 Task: Create a task  Create a new online platform for online gaming tournaments , assign it to team member softage.4@softage.net in the project AztecTech and update the status of the task to  At Risk , set the priority of the task to Medium
Action: Mouse moved to (763, 271)
Screenshot: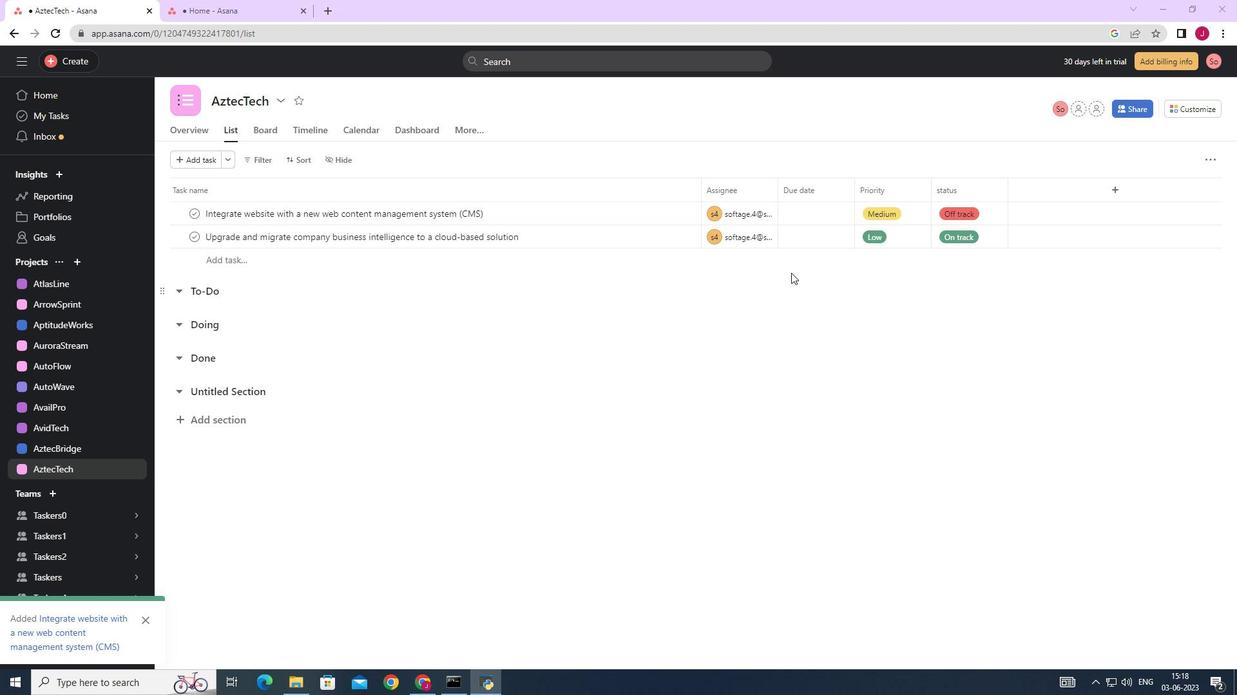
Action: Mouse scrolled (763, 270) with delta (0, 0)
Screenshot: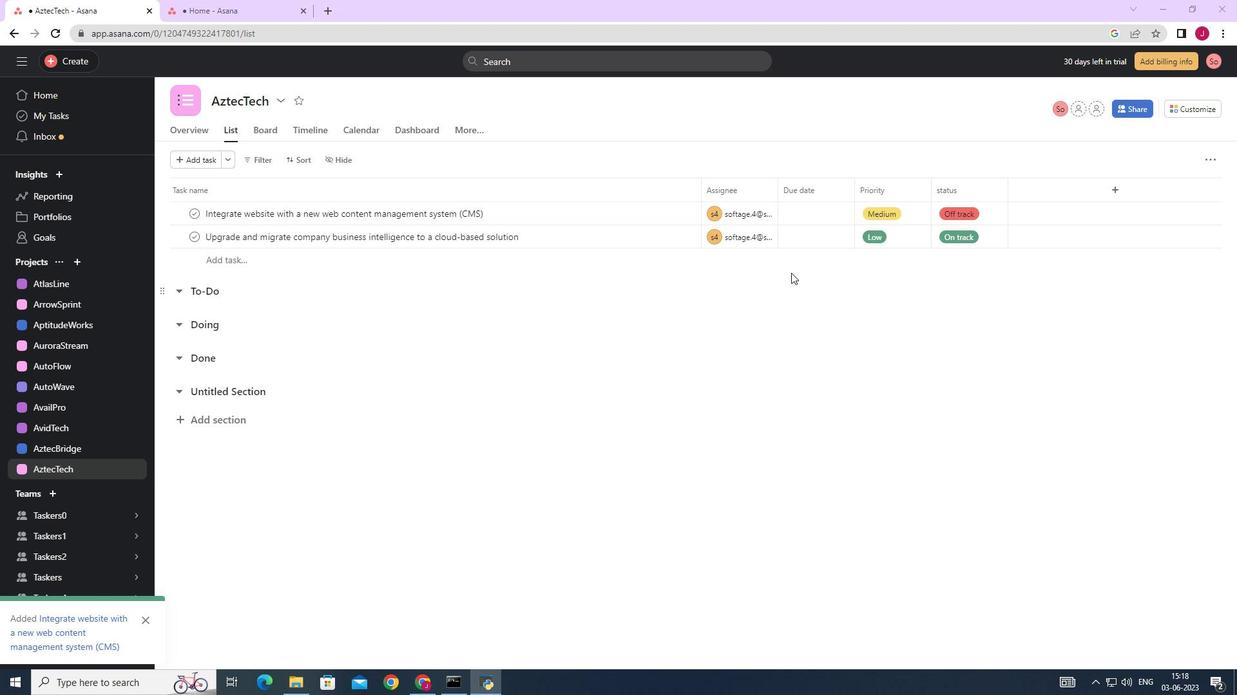 
Action: Mouse moved to (762, 273)
Screenshot: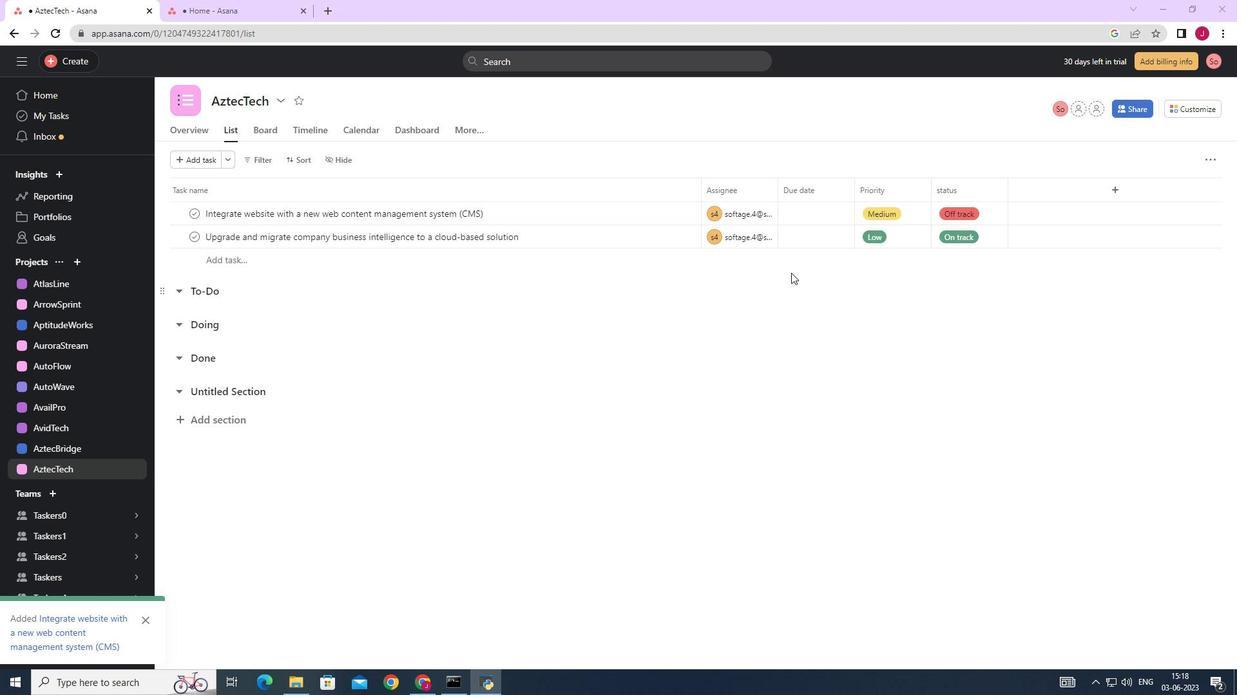 
Action: Mouse scrolled (762, 272) with delta (0, 0)
Screenshot: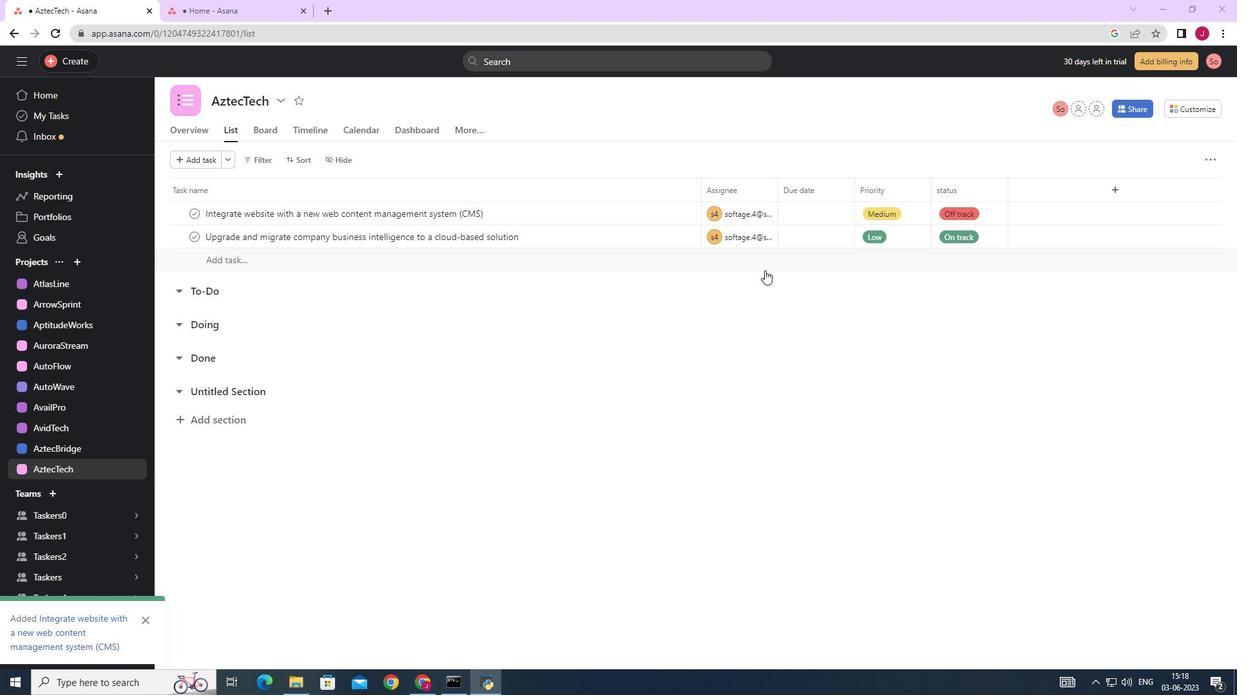 
Action: Mouse moved to (762, 274)
Screenshot: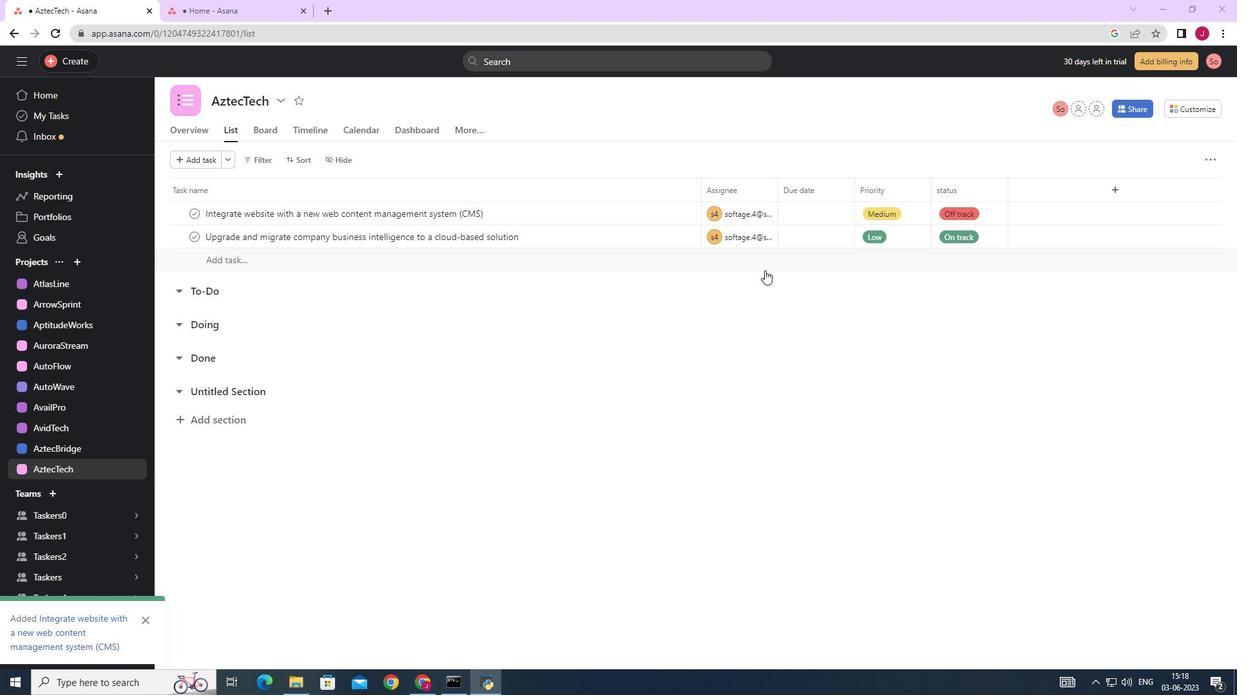 
Action: Mouse scrolled (762, 273) with delta (0, 0)
Screenshot: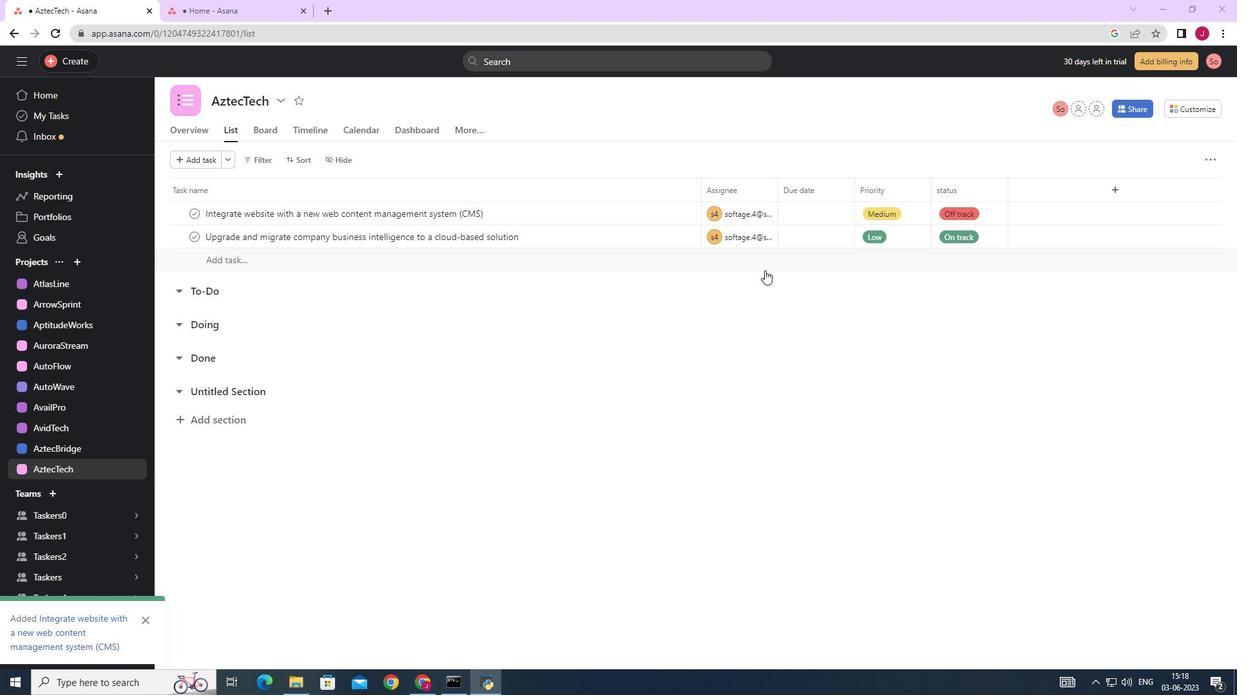 
Action: Mouse moved to (295, 382)
Screenshot: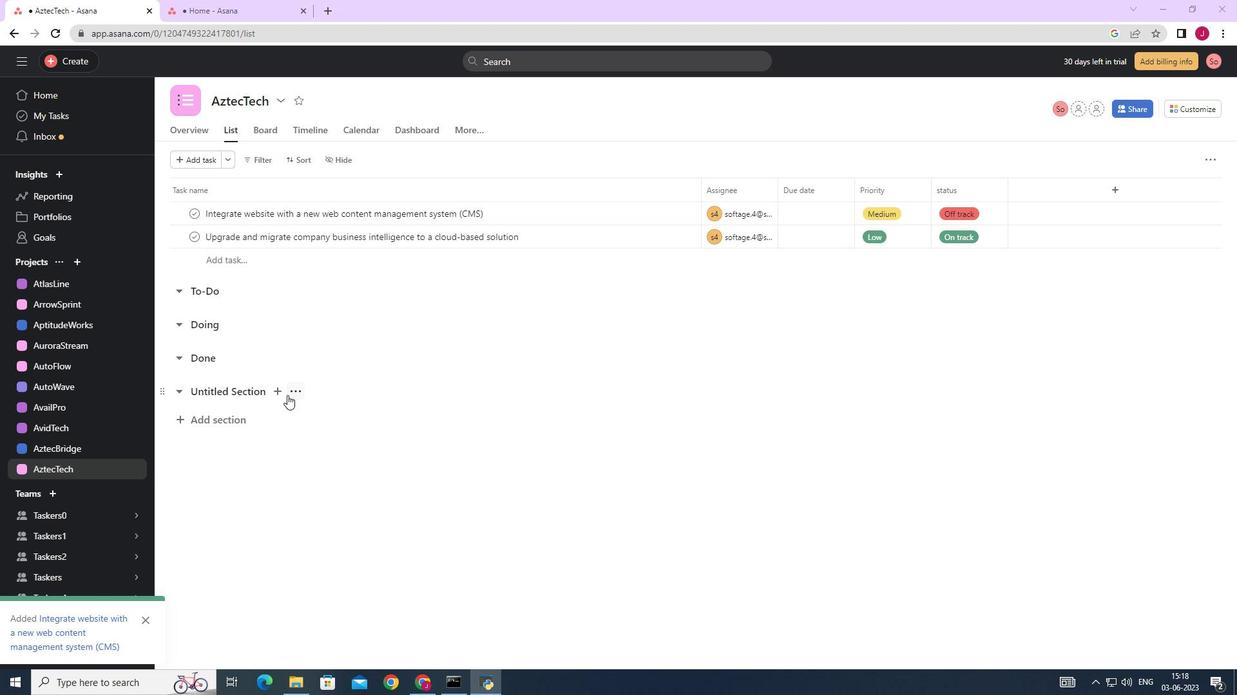 
Action: Mouse pressed left at (295, 382)
Screenshot: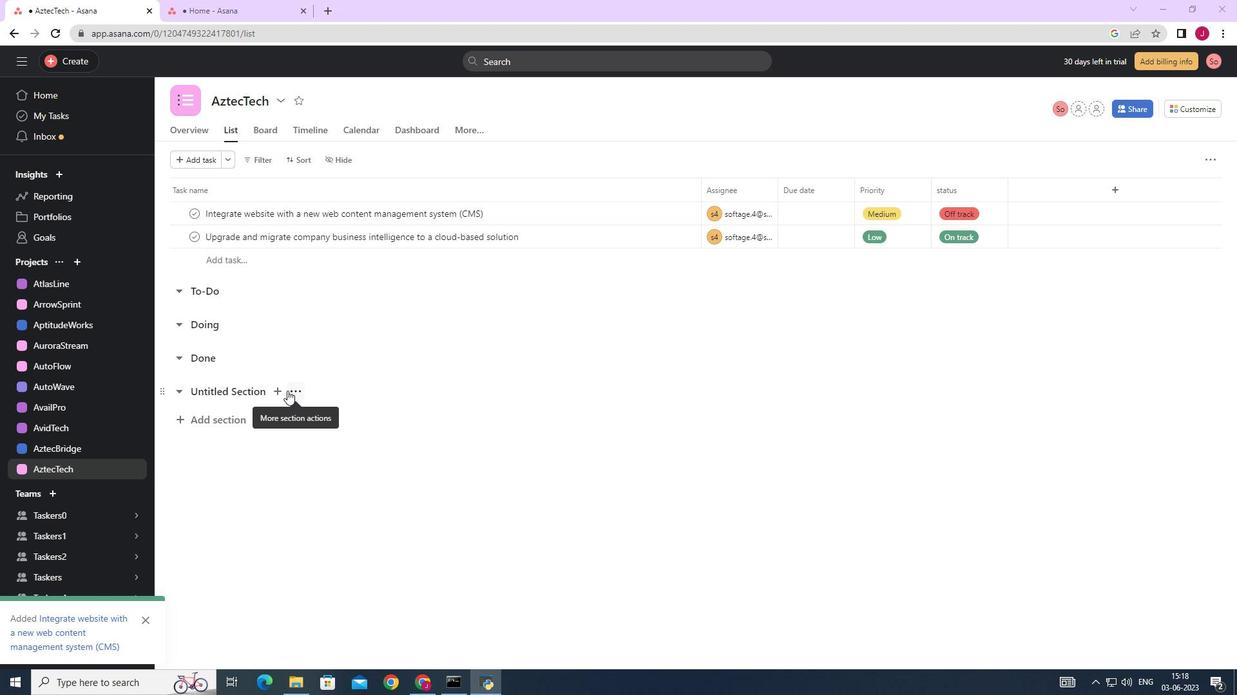 
Action: Mouse moved to (77, 57)
Screenshot: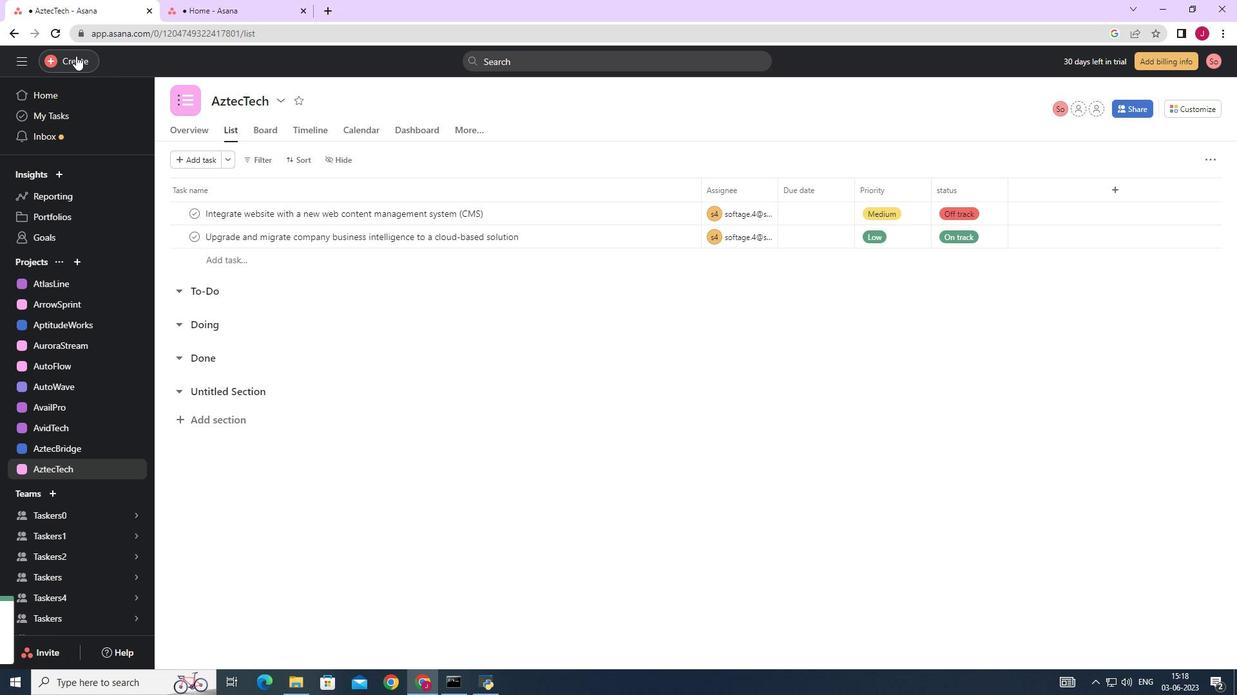 
Action: Mouse pressed left at (77, 57)
Screenshot: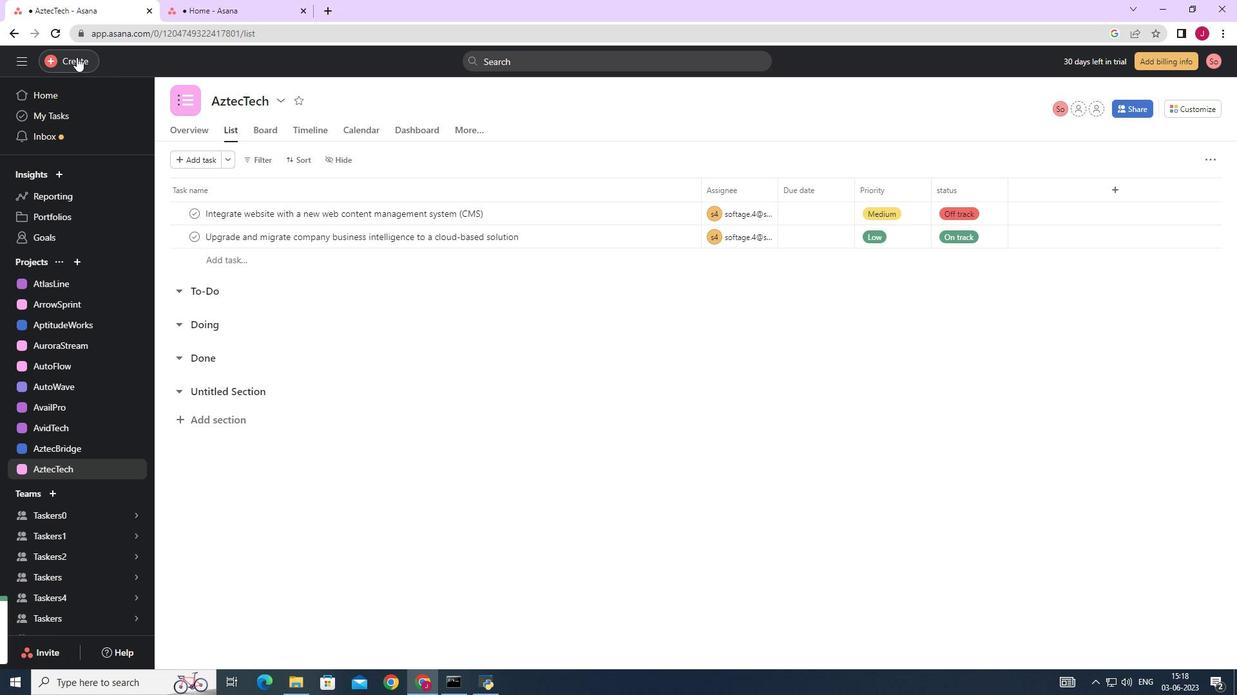 
Action: Mouse moved to (153, 63)
Screenshot: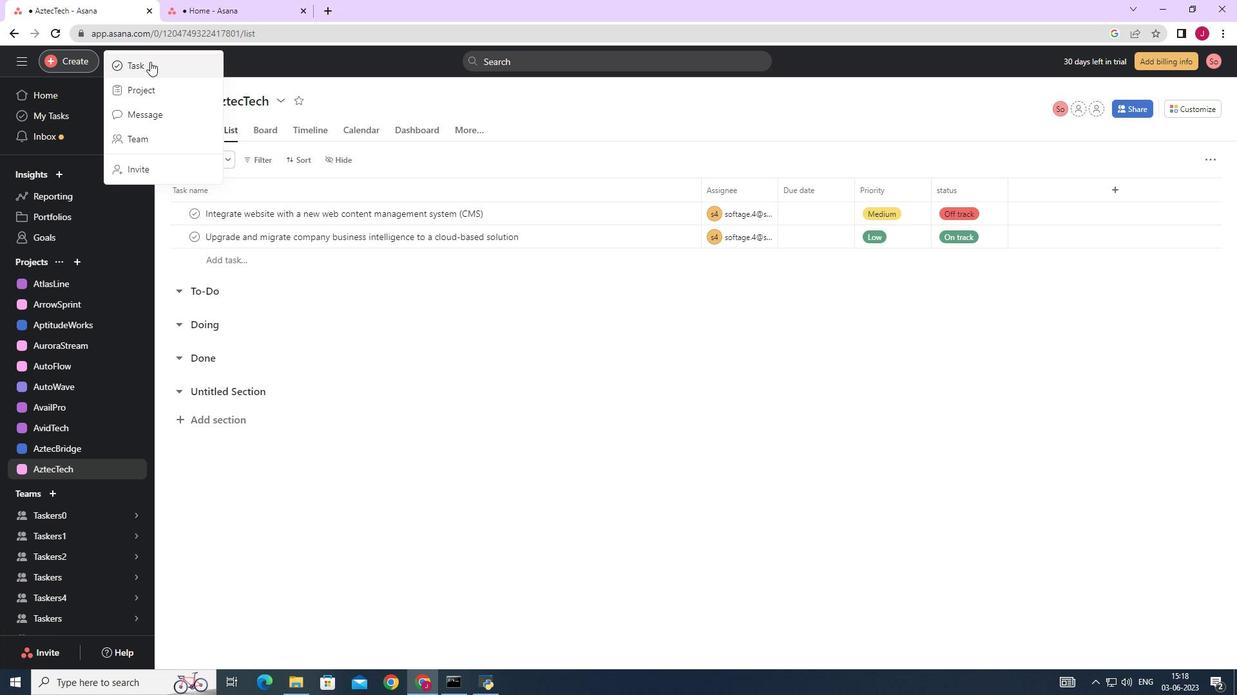 
Action: Mouse pressed left at (153, 63)
Screenshot: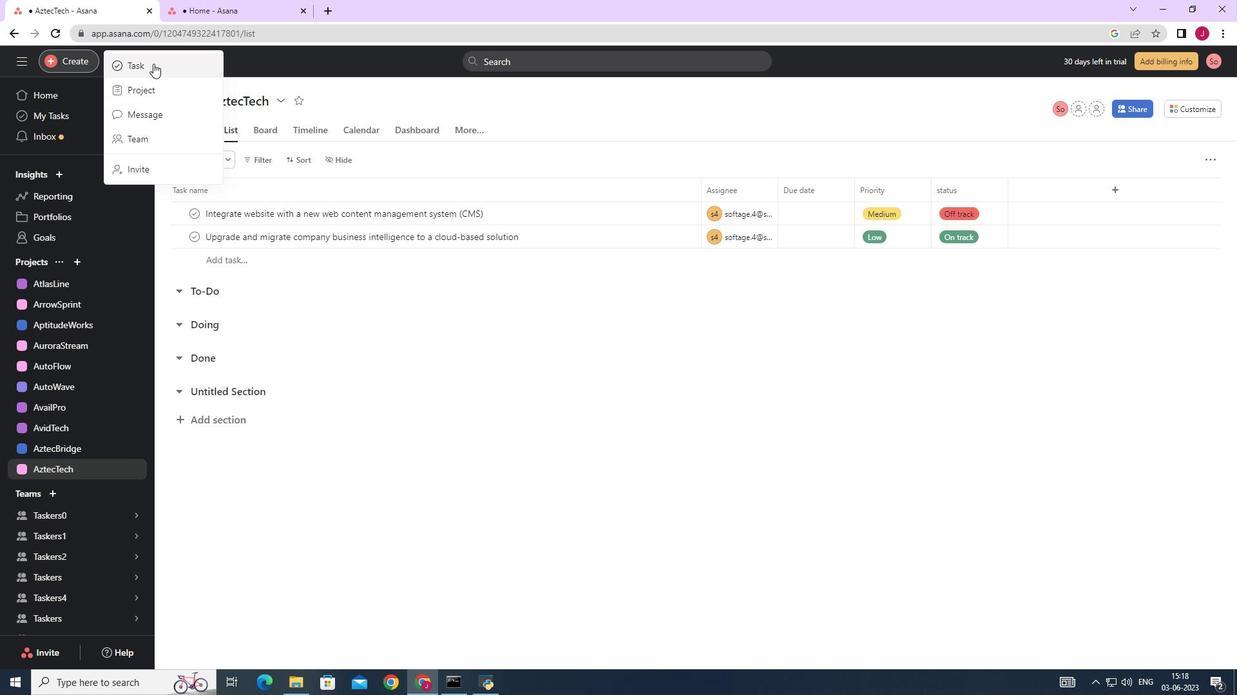 
Action: Mouse moved to (978, 431)
Screenshot: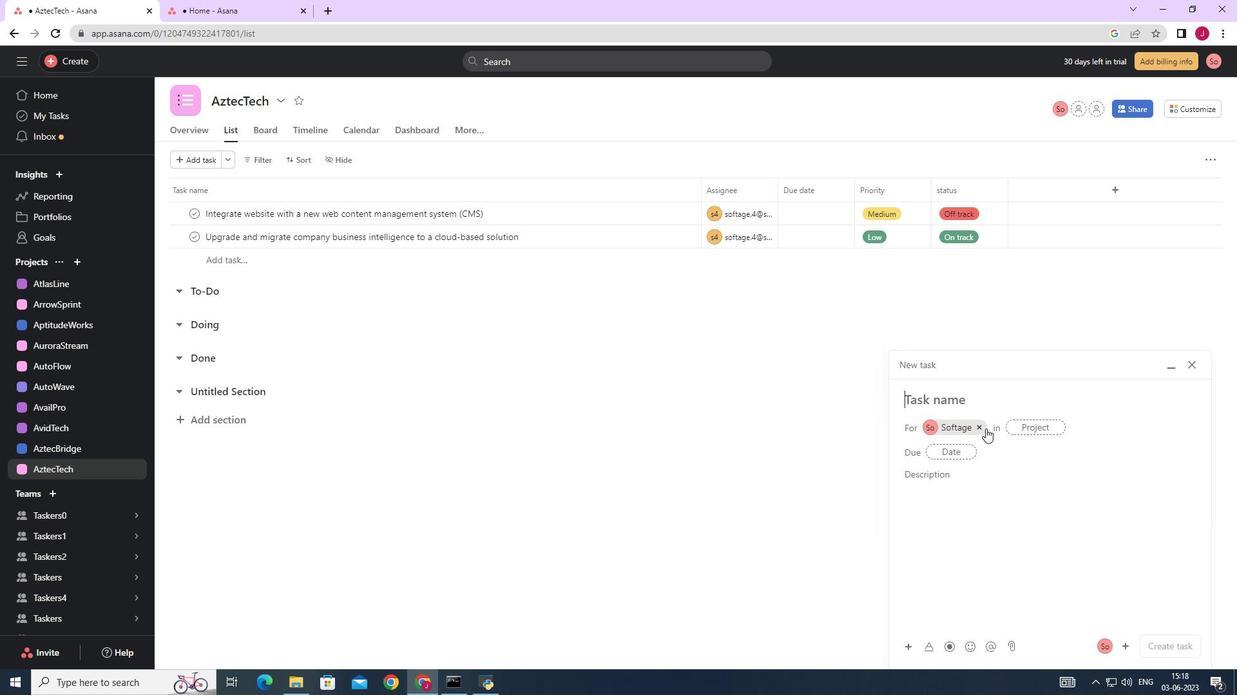 
Action: Mouse pressed left at (978, 431)
Screenshot: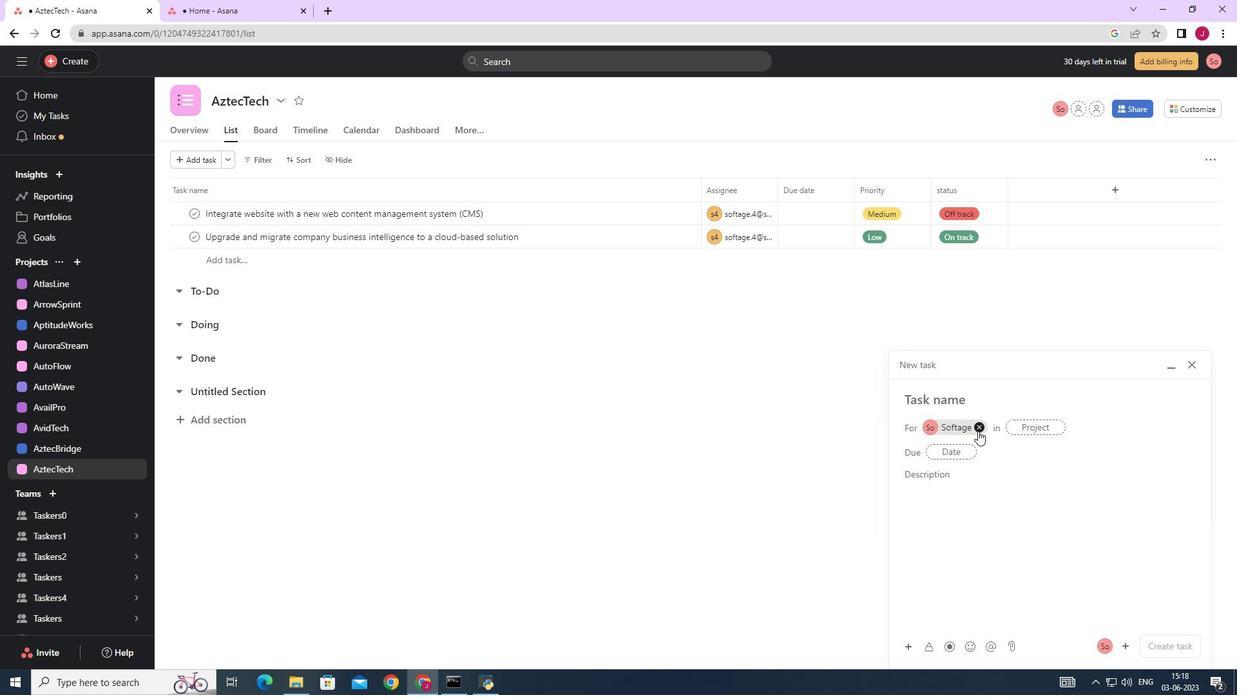 
Action: Mouse moved to (950, 402)
Screenshot: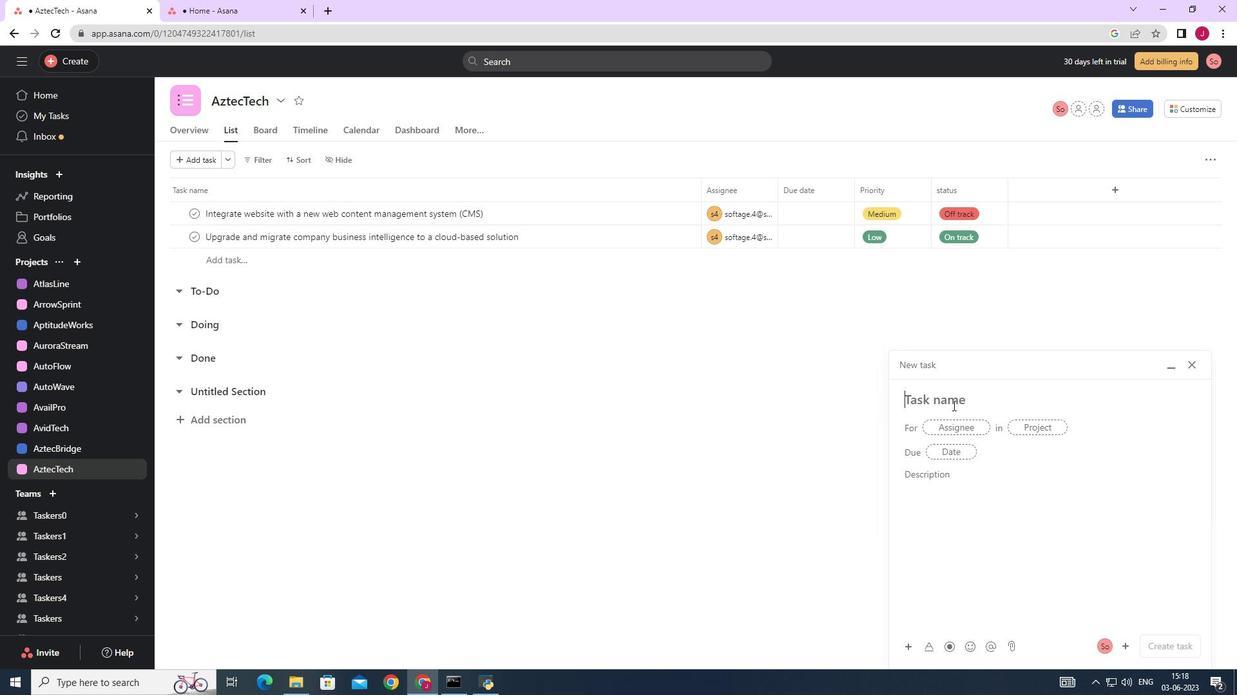 
Action: Mouse pressed left at (950, 402)
Screenshot: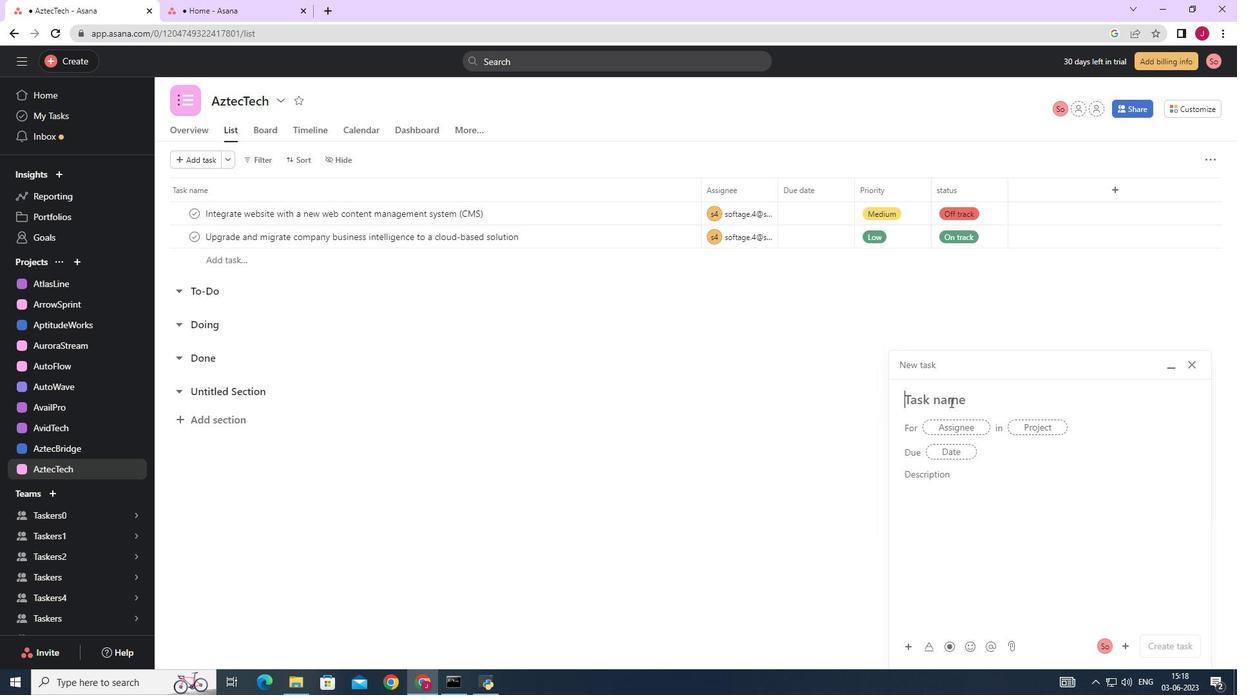 
Action: Key pressed <Key.caps_lock><Key.caps_lock>c<Key.caps_lock>REATE<Key.space>A<Key.space>NEW<Key.space>ONLINE<Key.space>PLATFORM<Key.space>FOR<Key.space>ONLINE<Key.space>GAMMING<Key.space>TOURNAMENTS<Key.space>
Screenshot: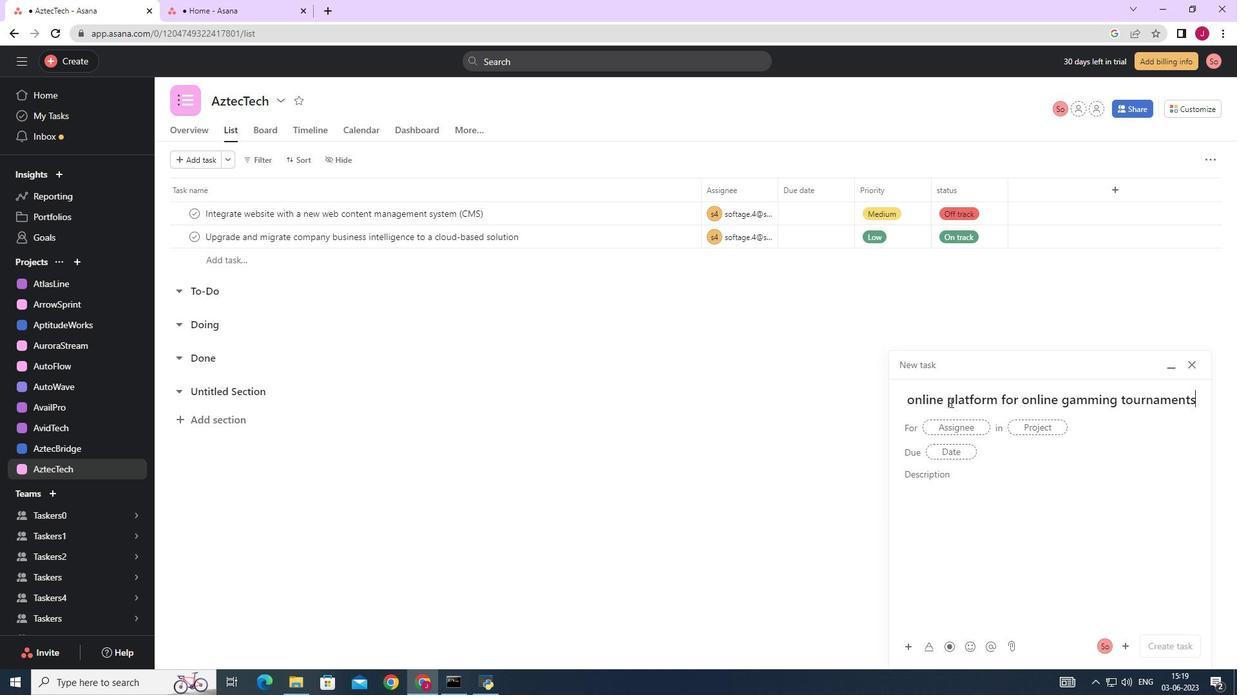 
Action: Mouse moved to (955, 426)
Screenshot: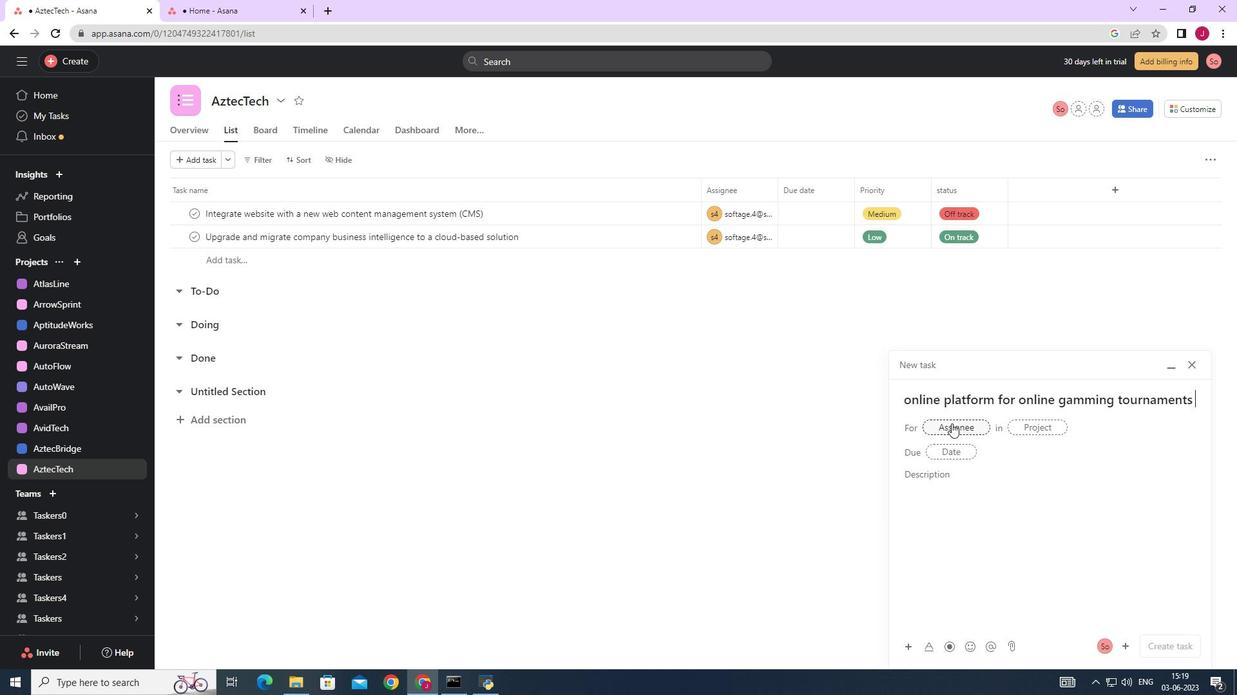 
Action: Mouse pressed left at (955, 426)
Screenshot: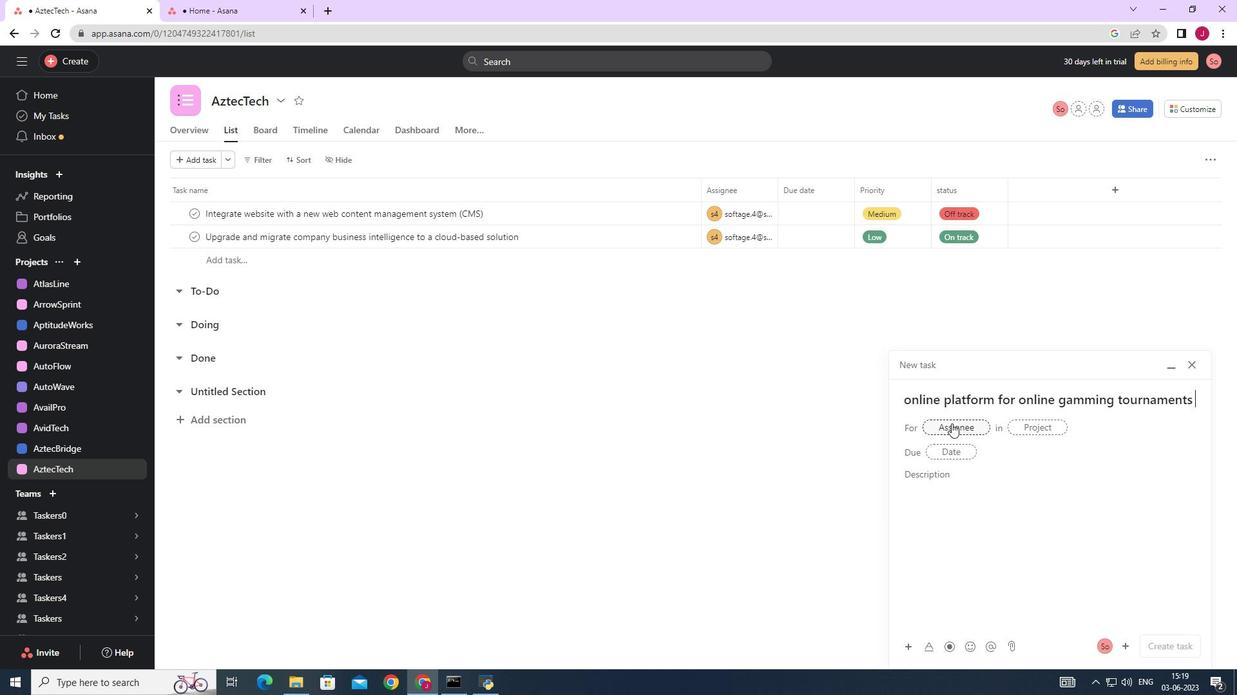 
Action: Key pressed SOFTAGE.4
Screenshot: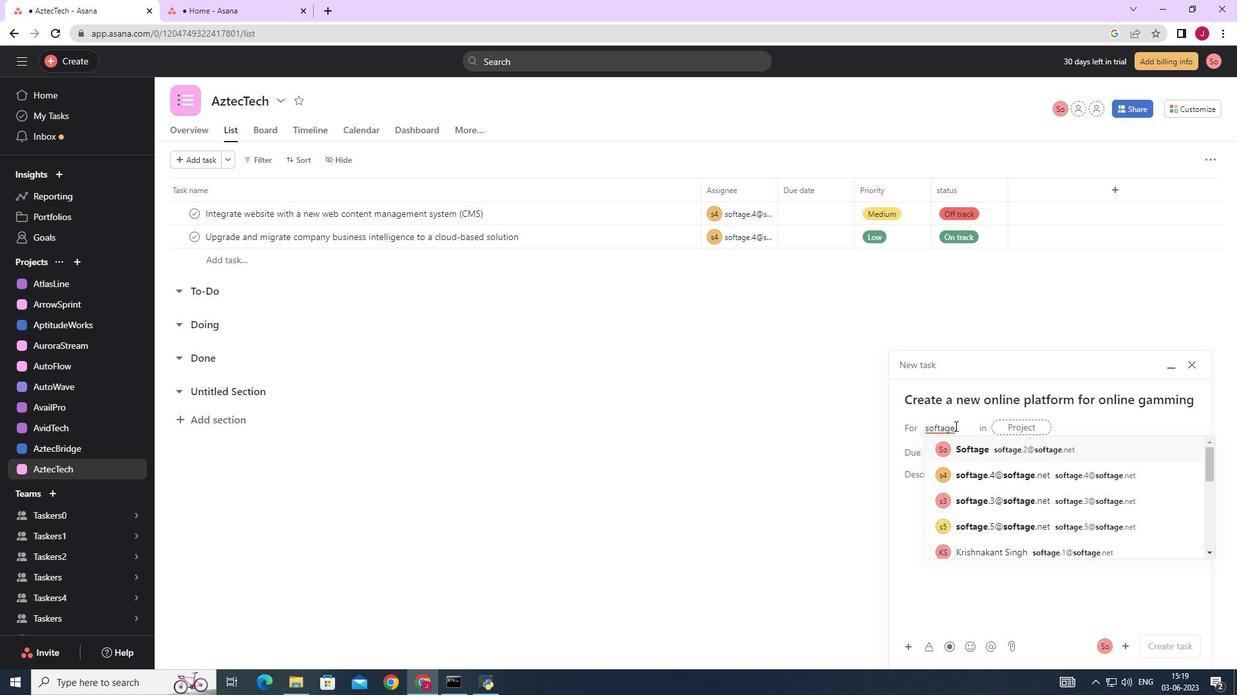 
Action: Mouse moved to (978, 447)
Screenshot: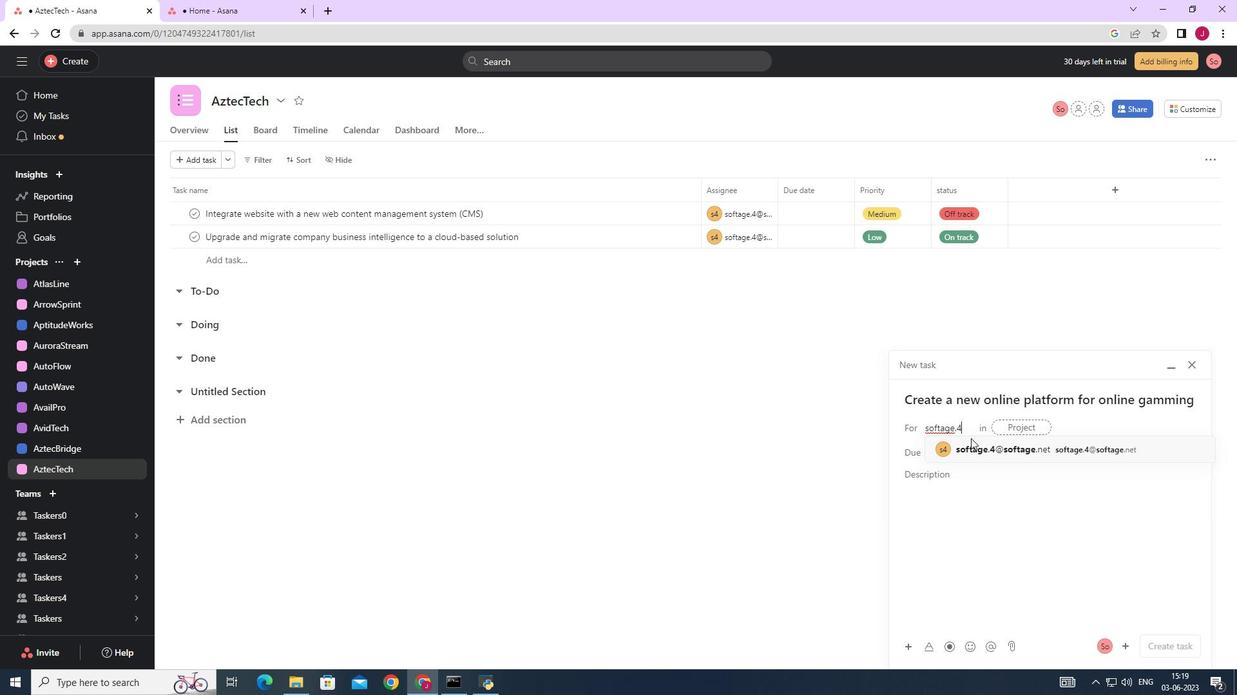 
Action: Mouse pressed left at (978, 447)
Screenshot: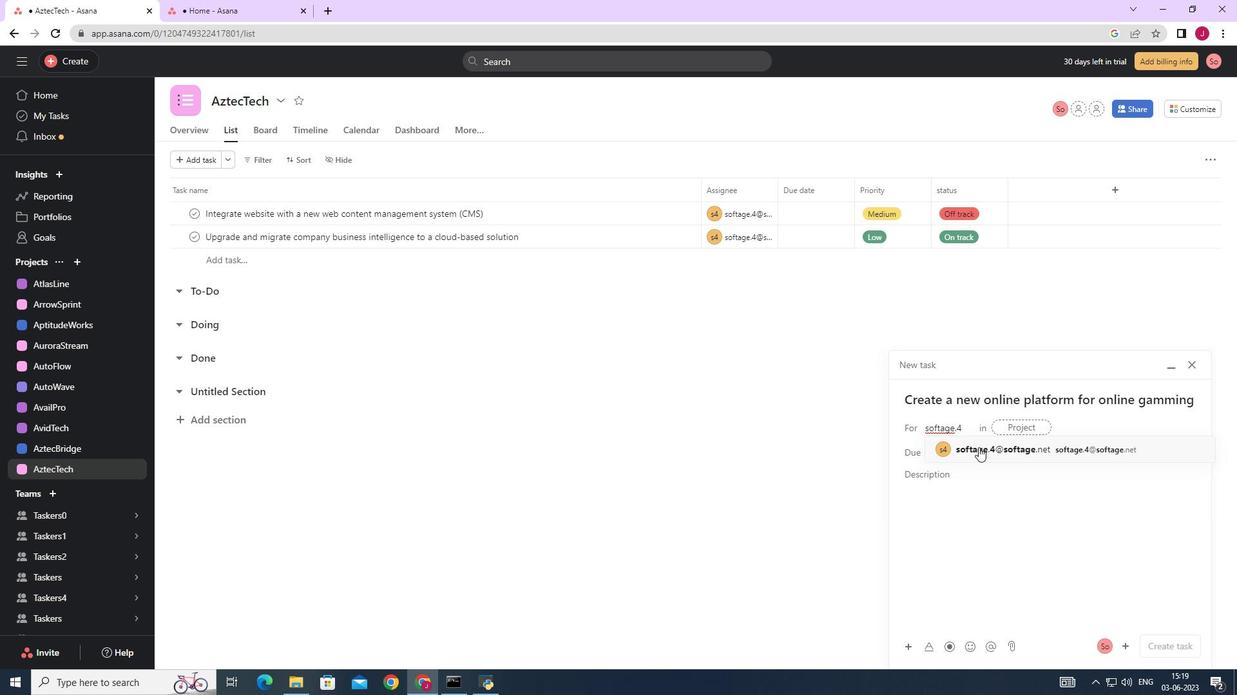 
Action: Mouse moved to (815, 449)
Screenshot: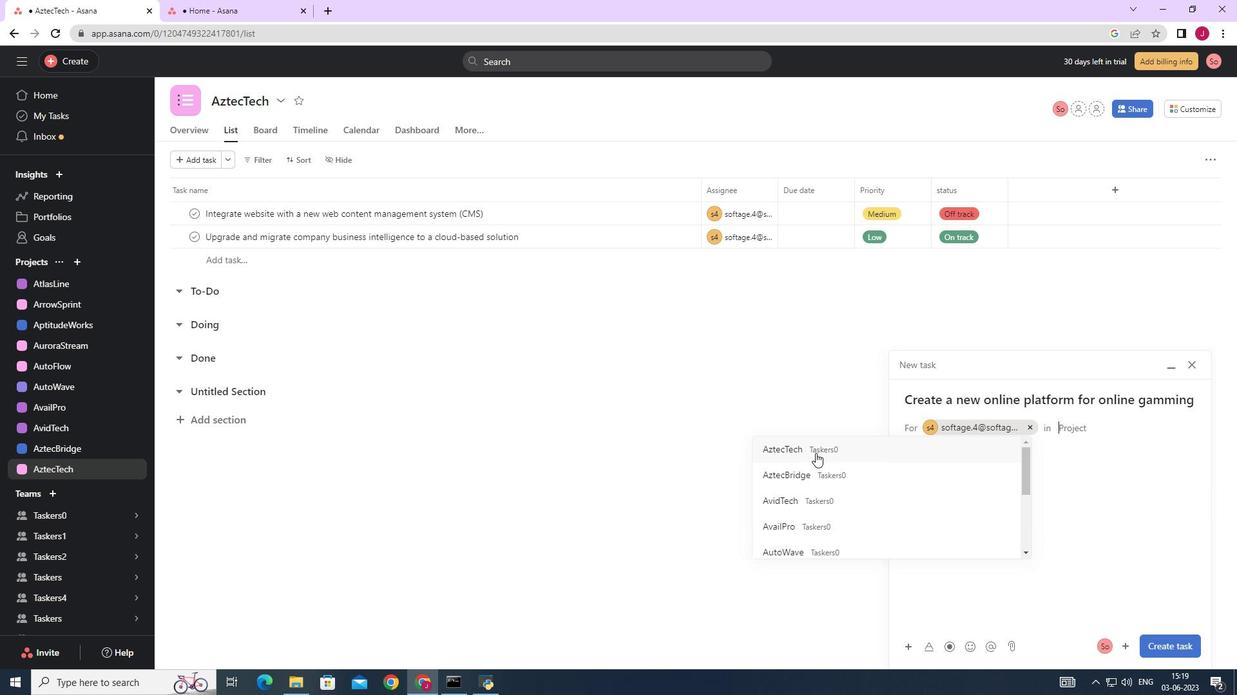 
Action: Mouse pressed left at (815, 449)
Screenshot: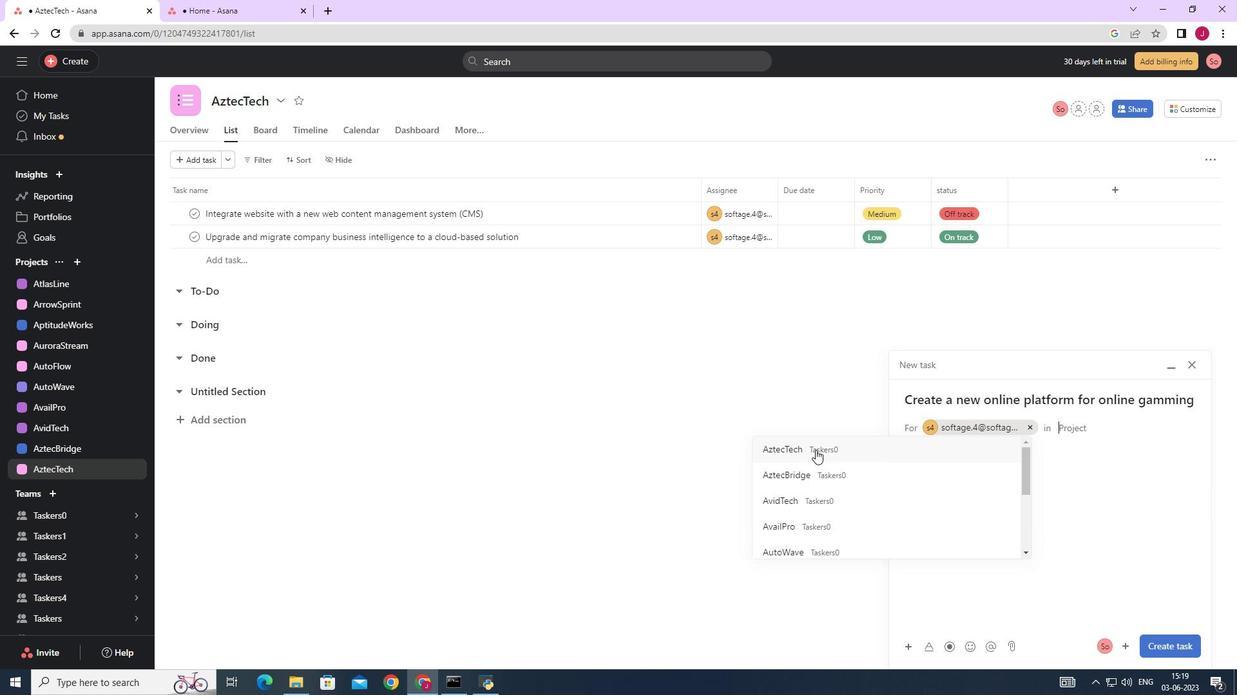 
Action: Mouse moved to (969, 476)
Screenshot: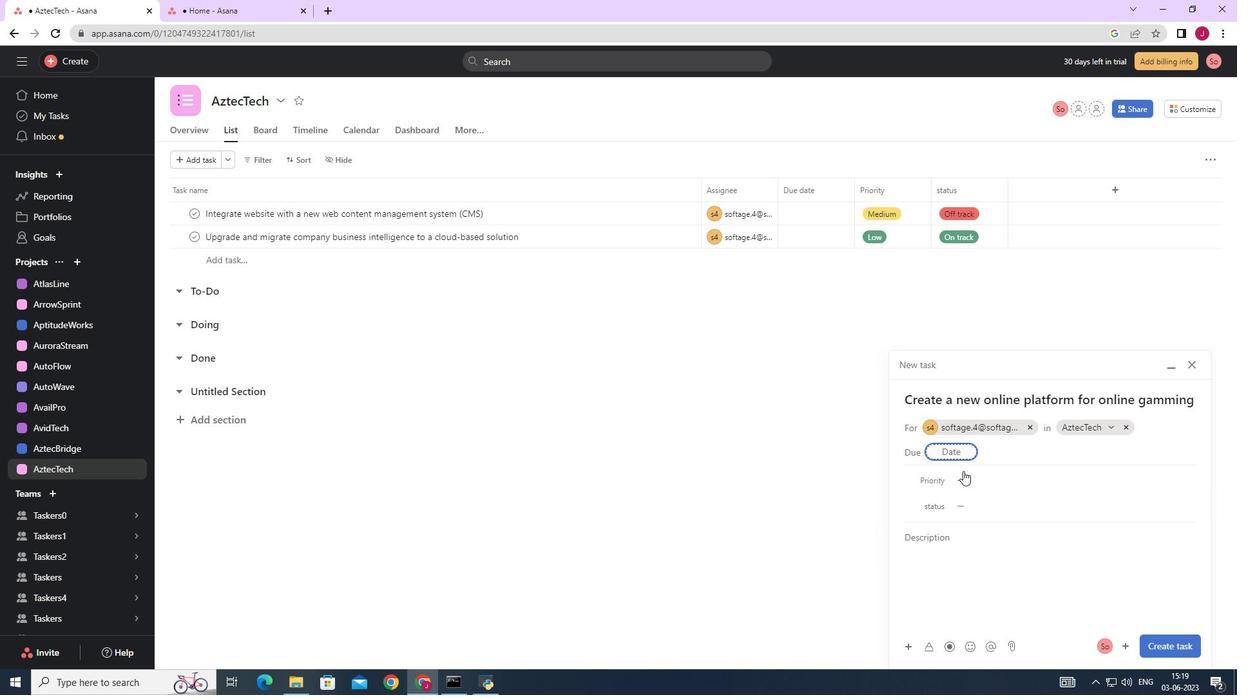 
Action: Mouse pressed left at (969, 476)
Screenshot: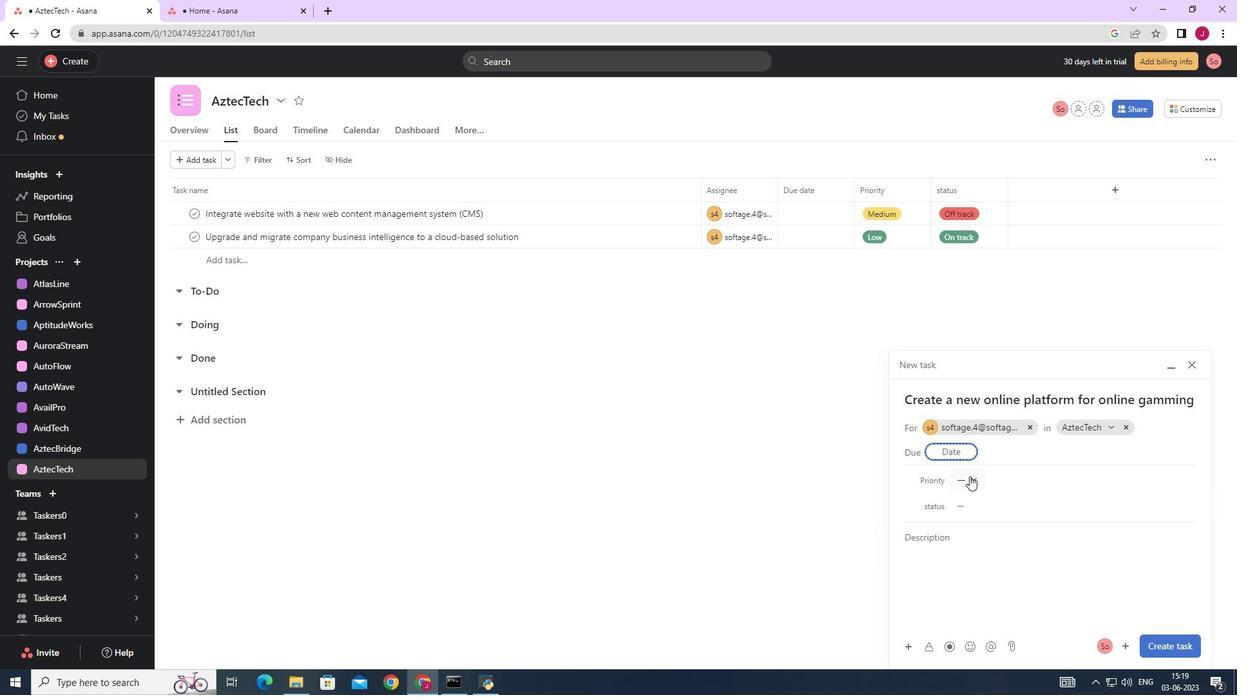 
Action: Mouse moved to (993, 546)
Screenshot: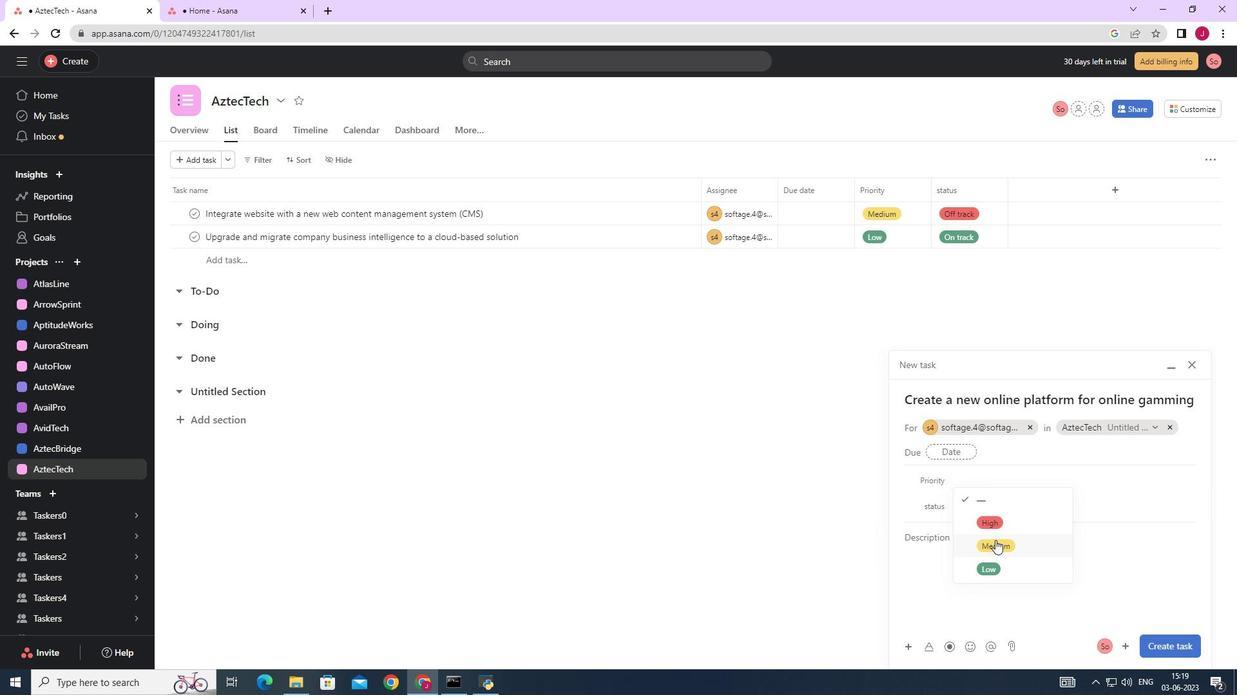
Action: Mouse pressed left at (993, 546)
Screenshot: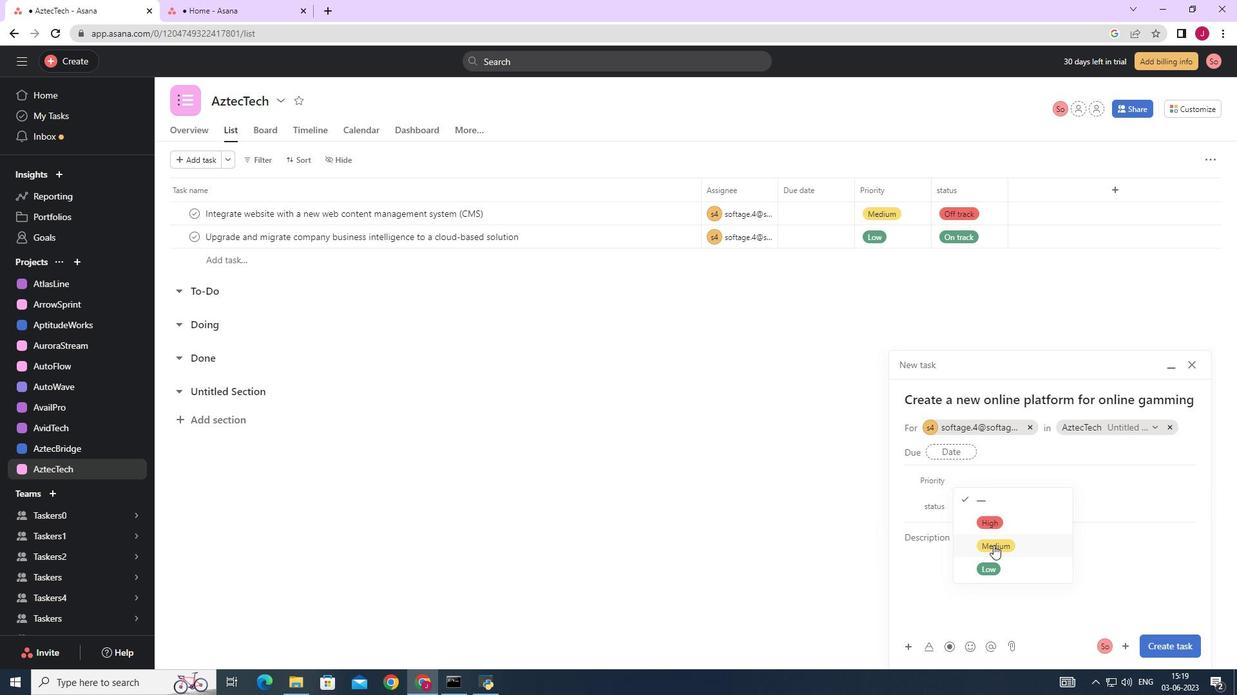 
Action: Mouse moved to (973, 503)
Screenshot: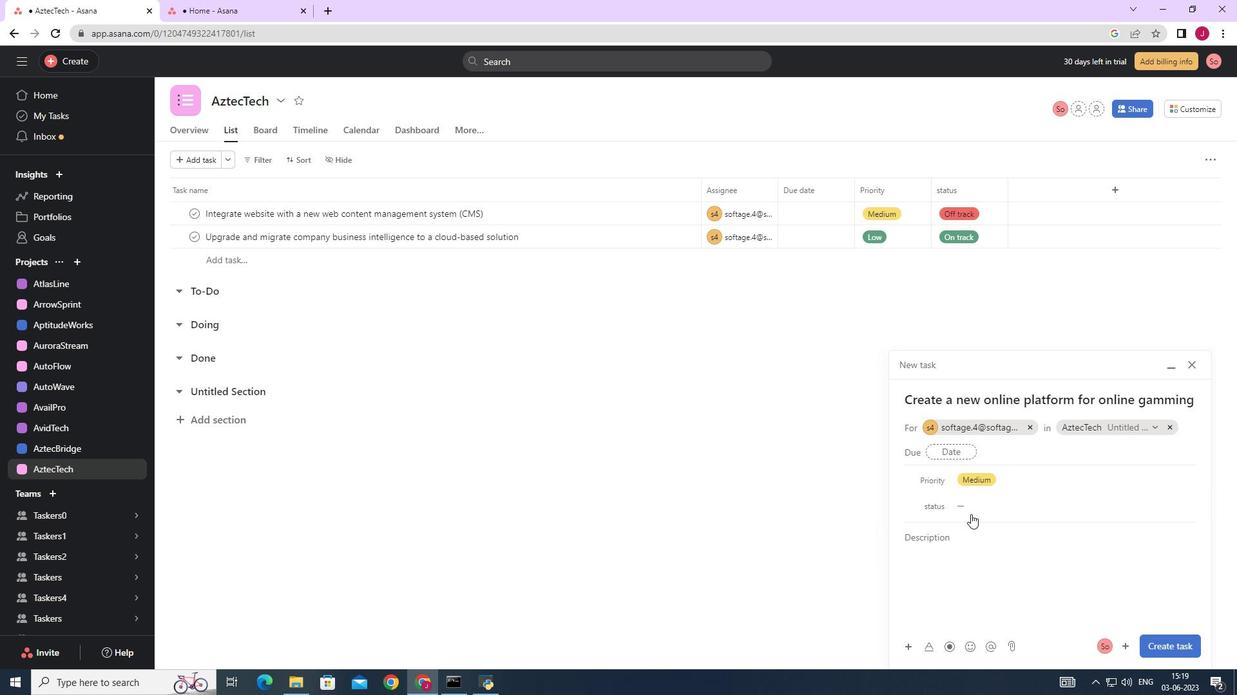 
Action: Mouse pressed left at (973, 503)
Screenshot: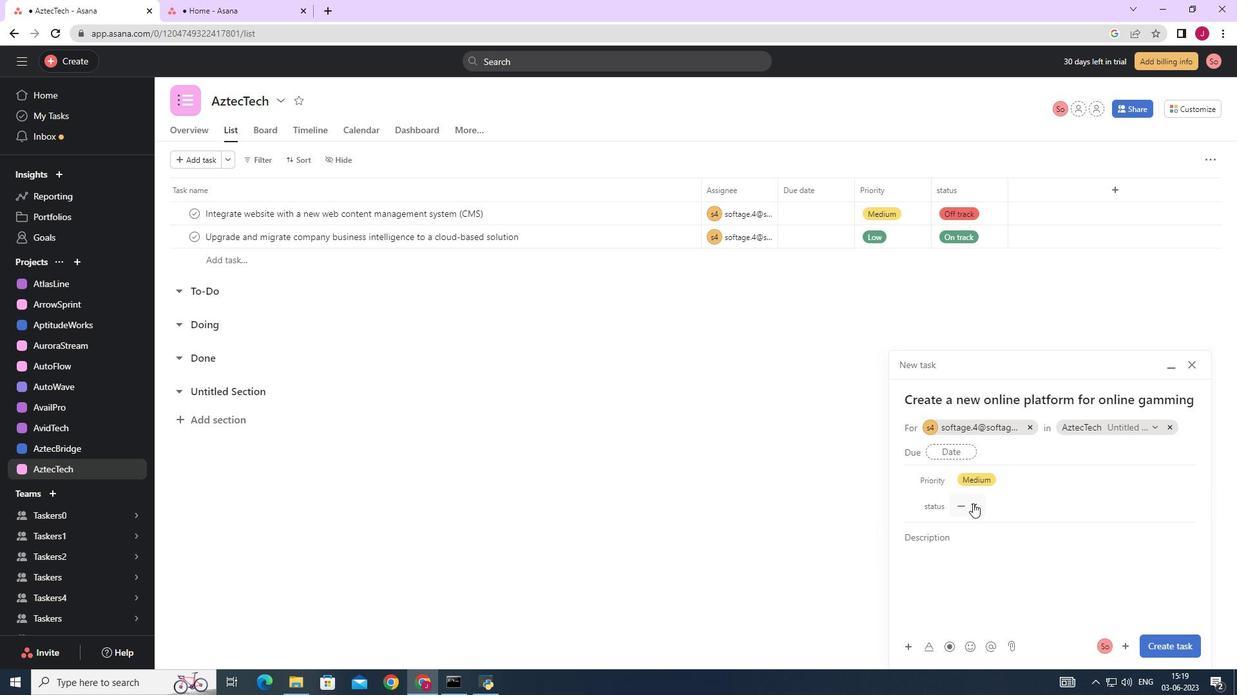 
Action: Mouse moved to (989, 594)
Screenshot: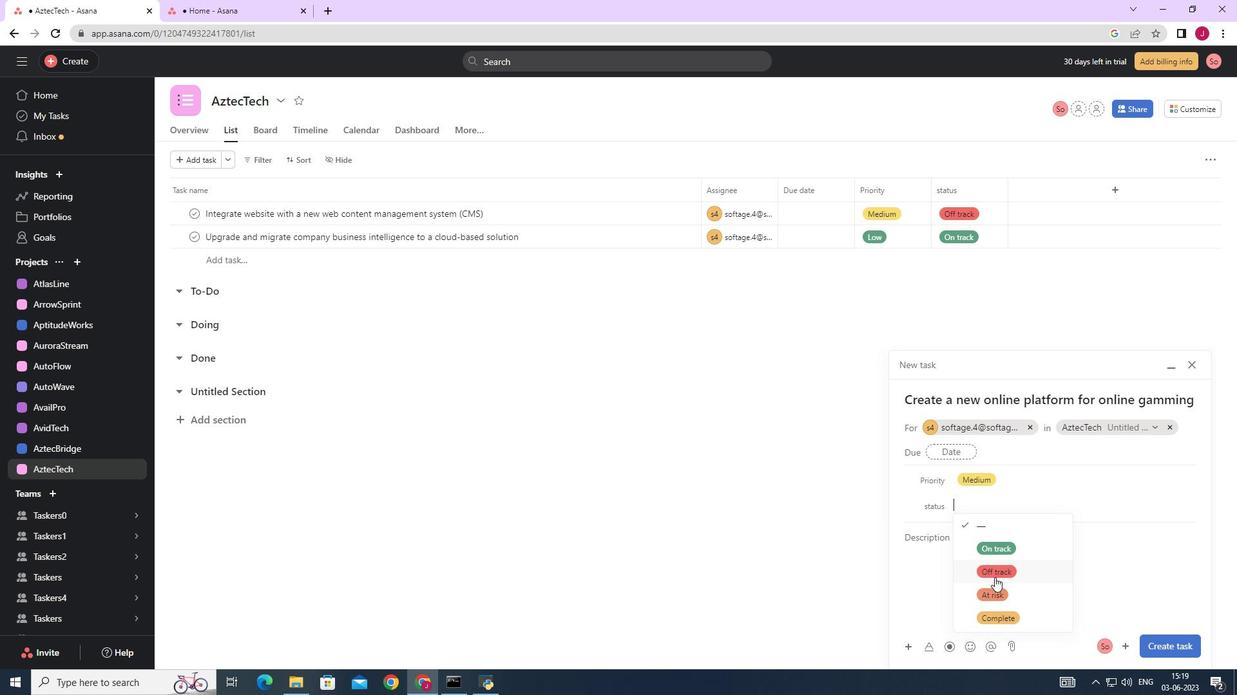 
Action: Mouse pressed left at (989, 594)
Screenshot: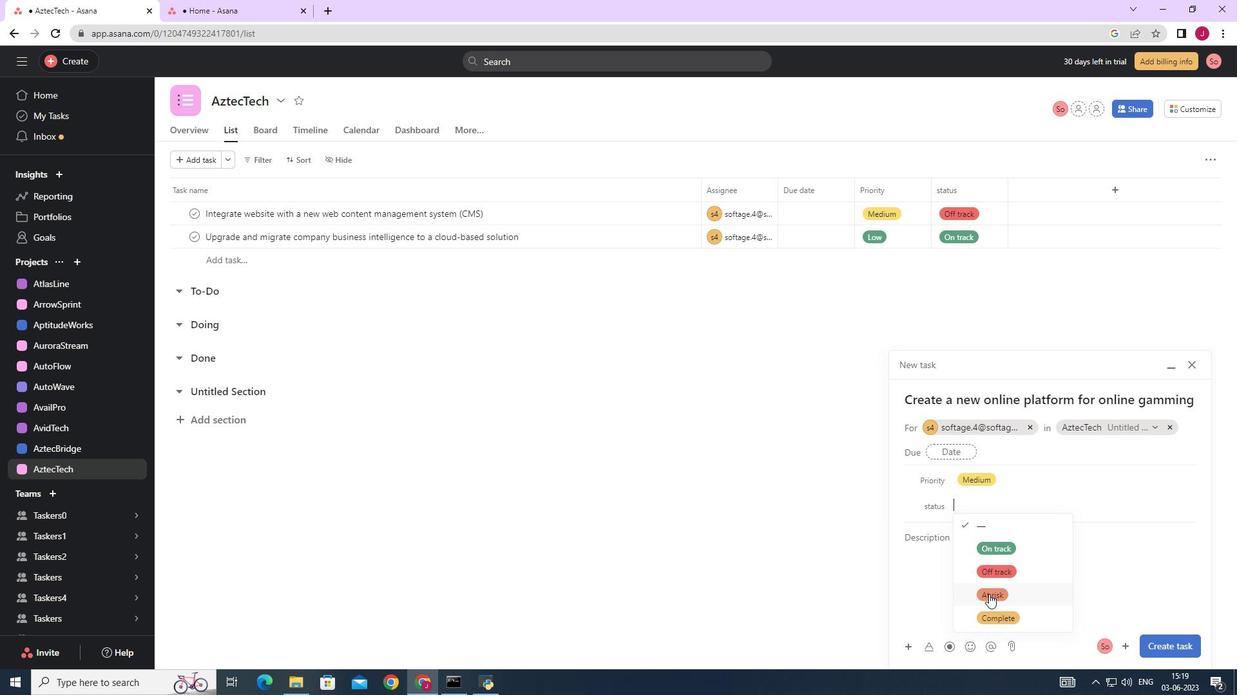 
Action: Mouse moved to (1161, 647)
Screenshot: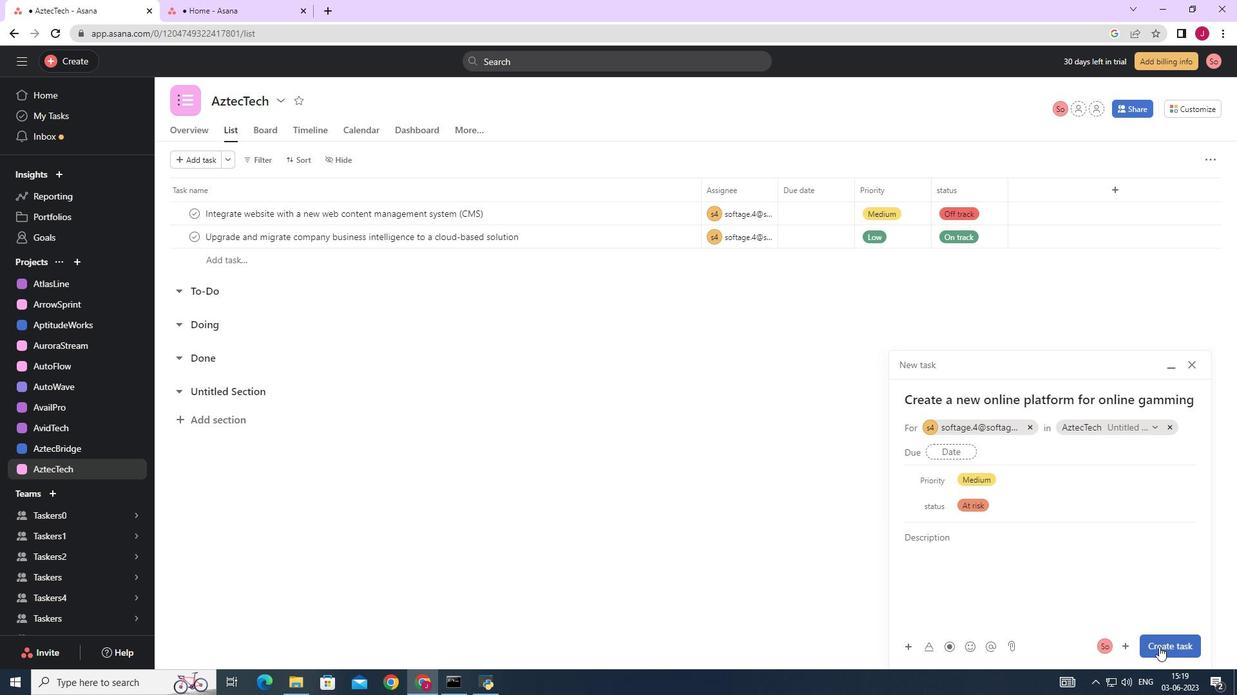 
Action: Mouse pressed left at (1161, 647)
Screenshot: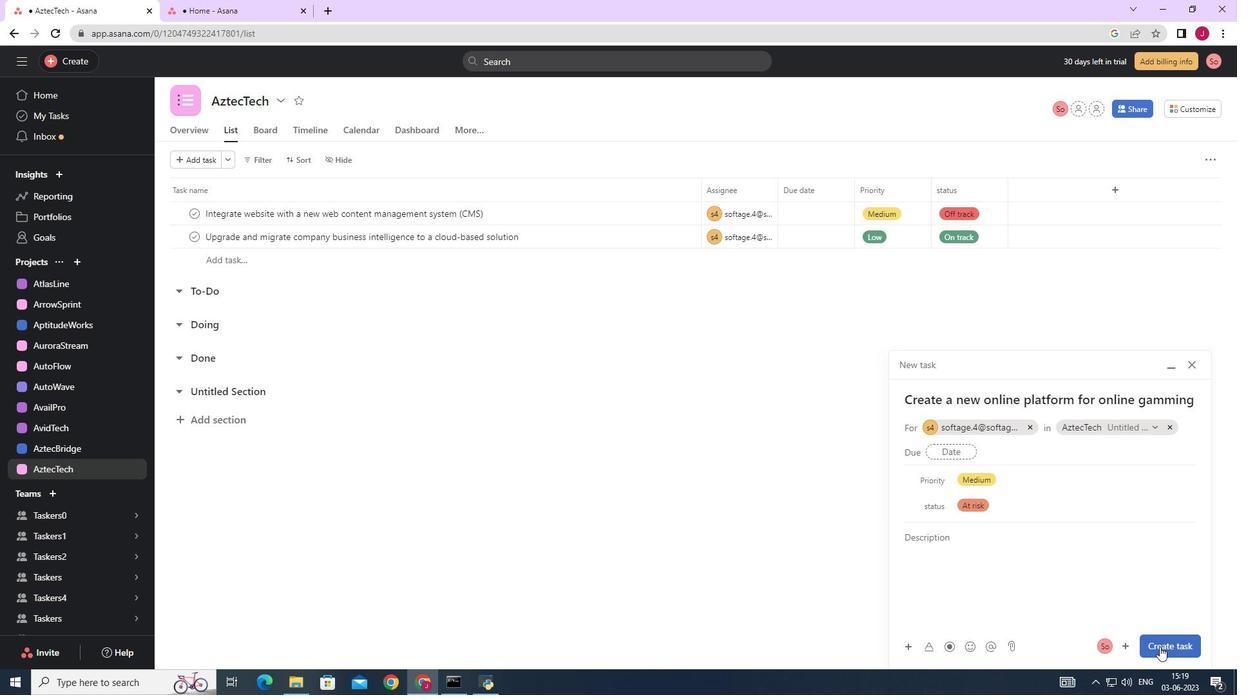 
Action: Mouse moved to (1130, 603)
Screenshot: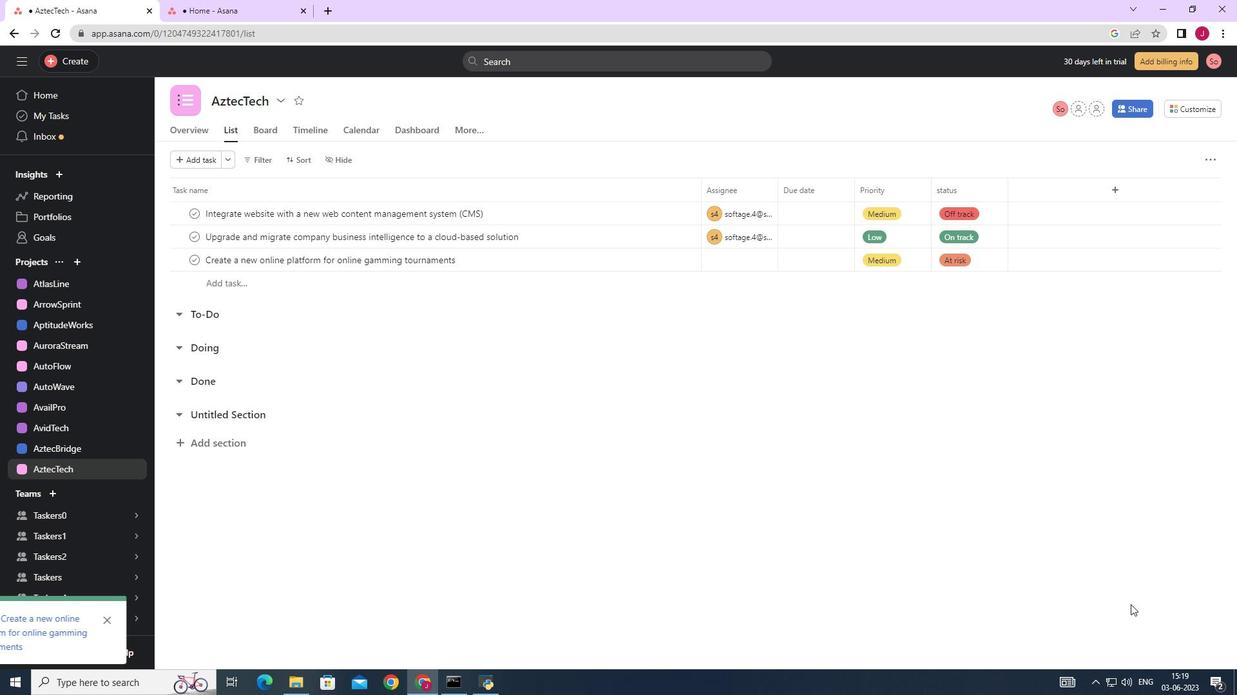 
